 Task: Import a python file.
Action: Mouse moved to (149, 224)
Screenshot: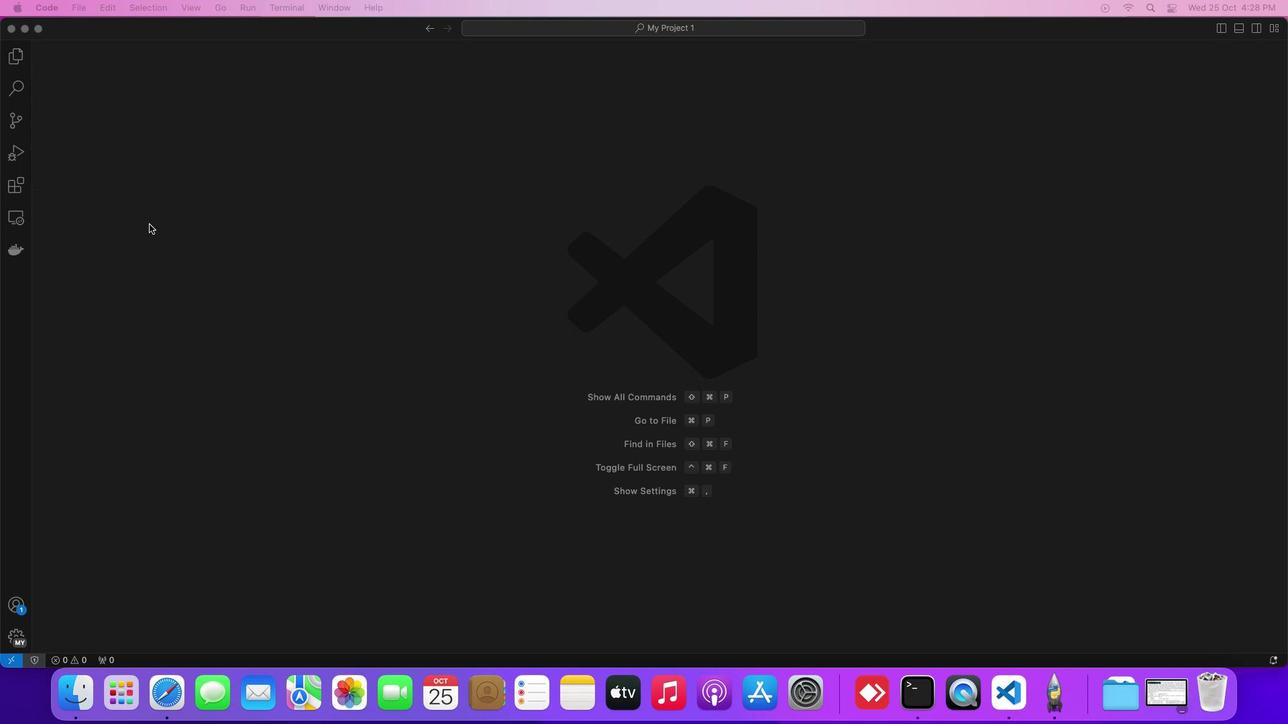 
Action: Mouse pressed left at (149, 224)
Screenshot: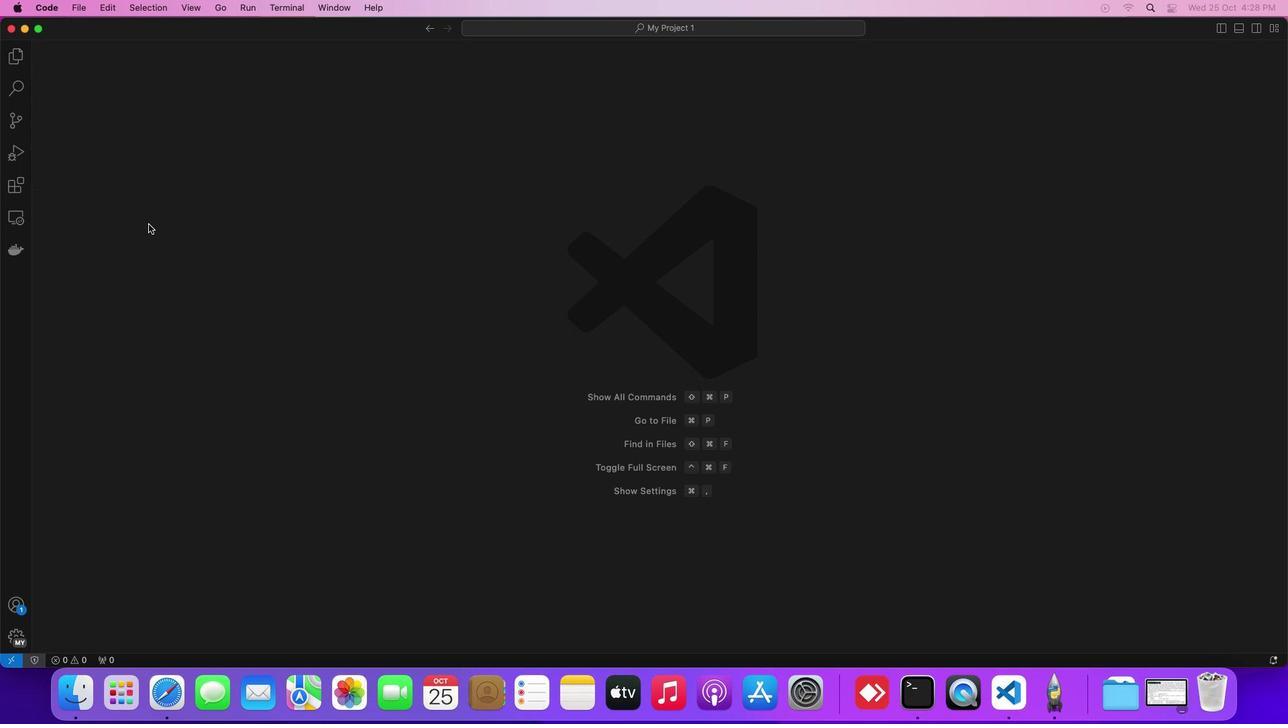 
Action: Mouse moved to (51, 6)
Screenshot: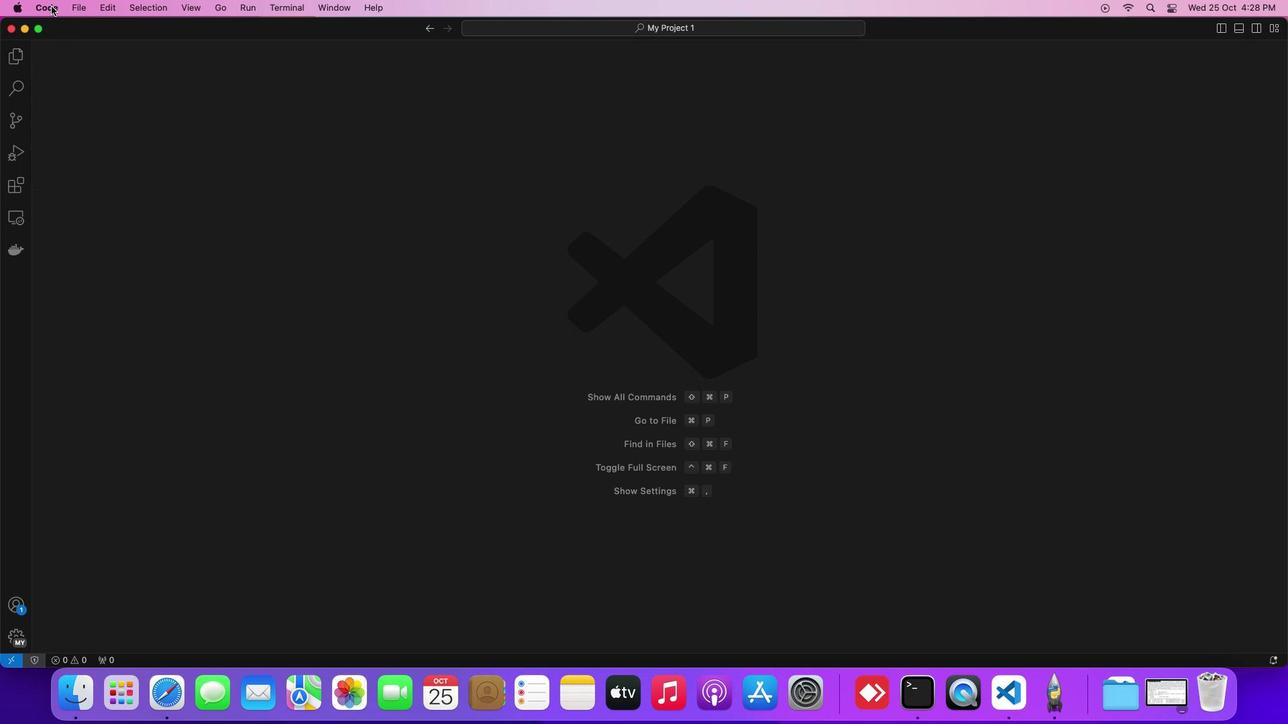 
Action: Mouse pressed left at (51, 6)
Screenshot: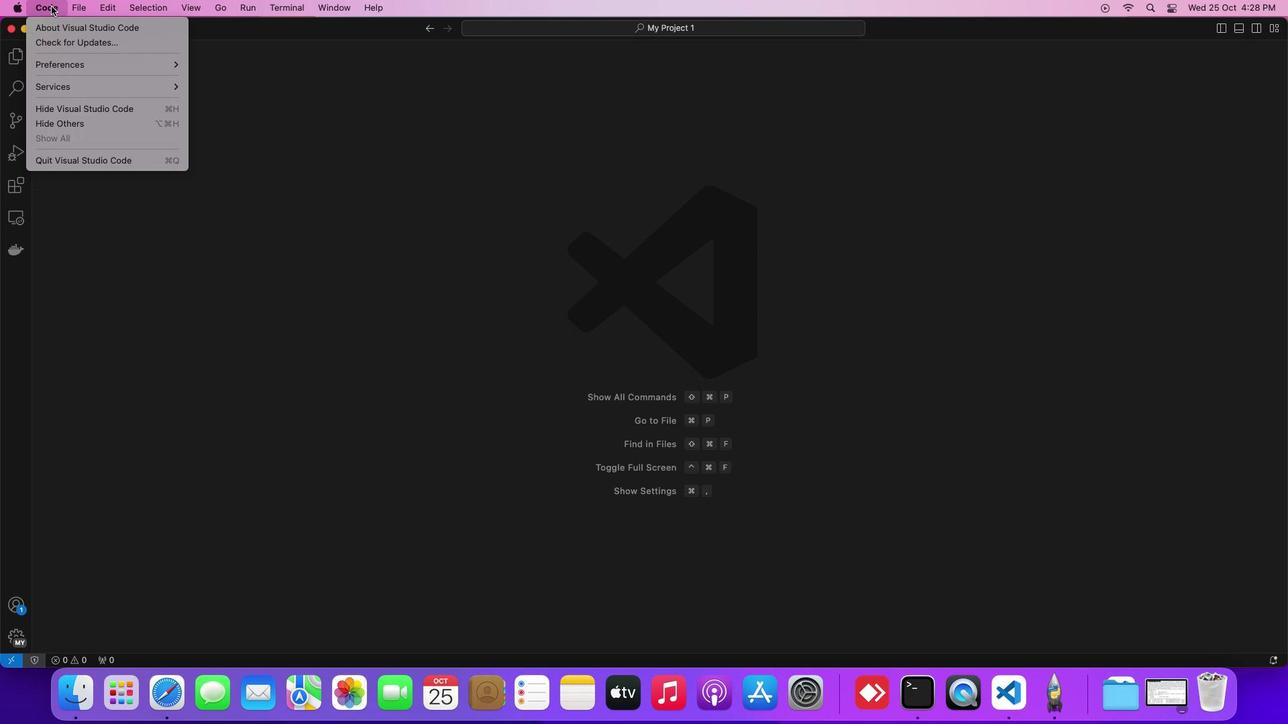 
Action: Mouse moved to (431, 185)
Screenshot: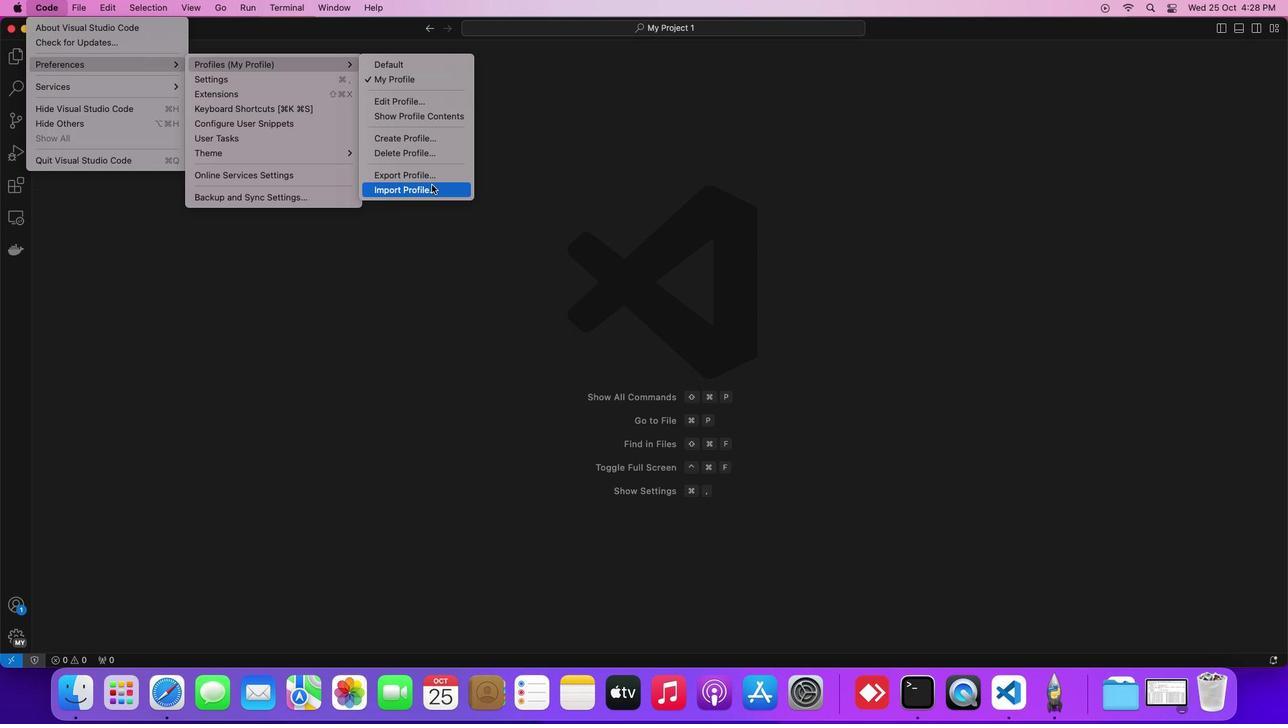 
Action: Mouse pressed left at (431, 185)
Screenshot: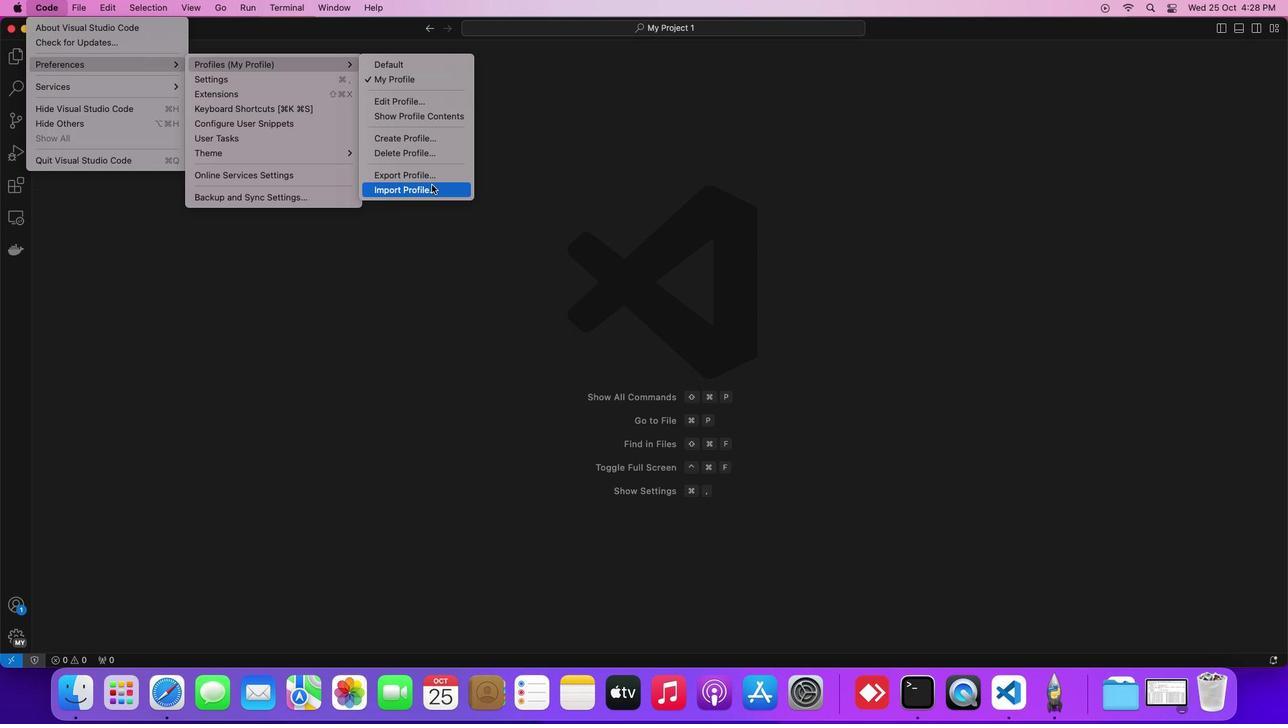 
Action: Mouse moved to (481, 83)
Screenshot: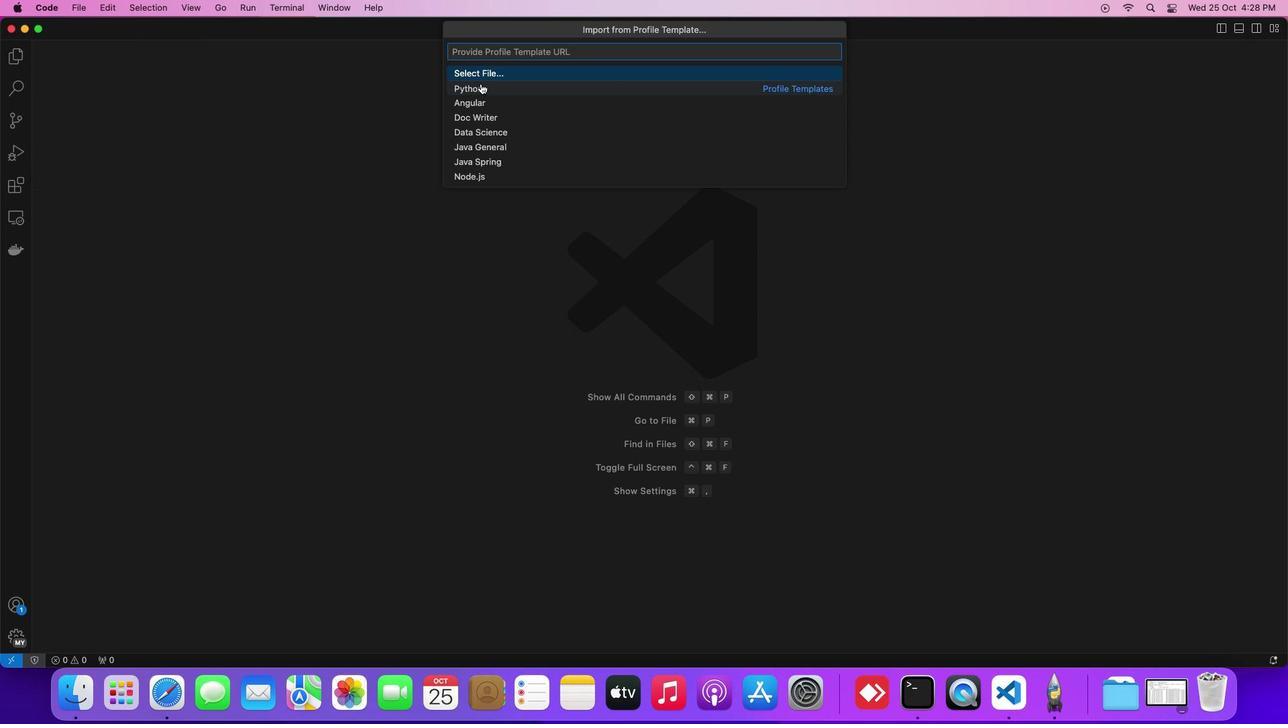
Action: Mouse pressed left at (481, 83)
Screenshot: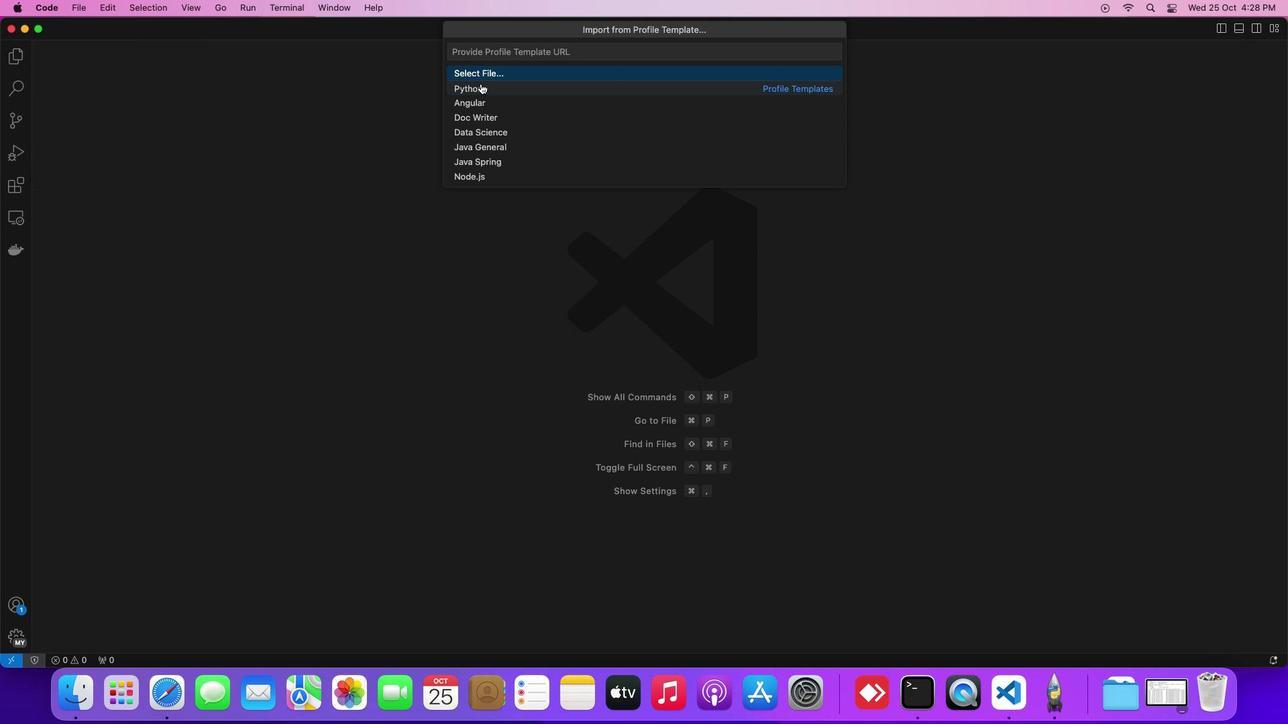 
Action: Mouse moved to (825, 55)
Screenshot: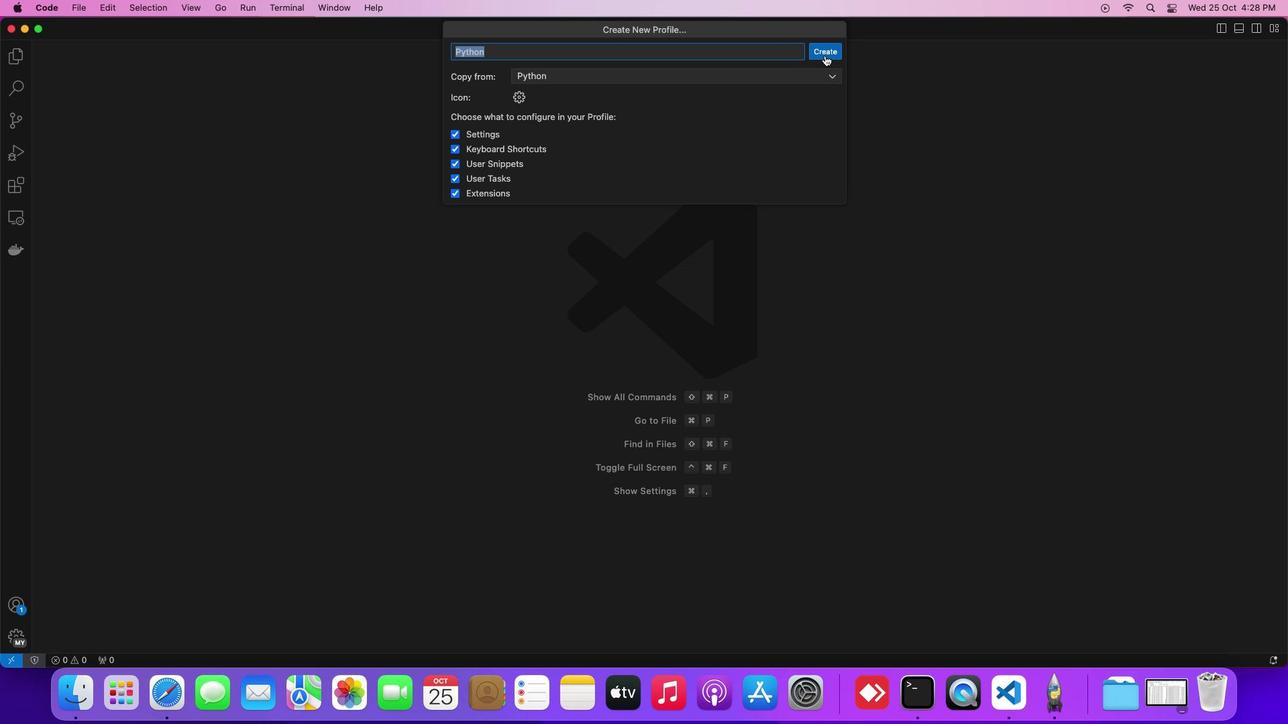 
Action: Mouse pressed left at (825, 55)
Screenshot: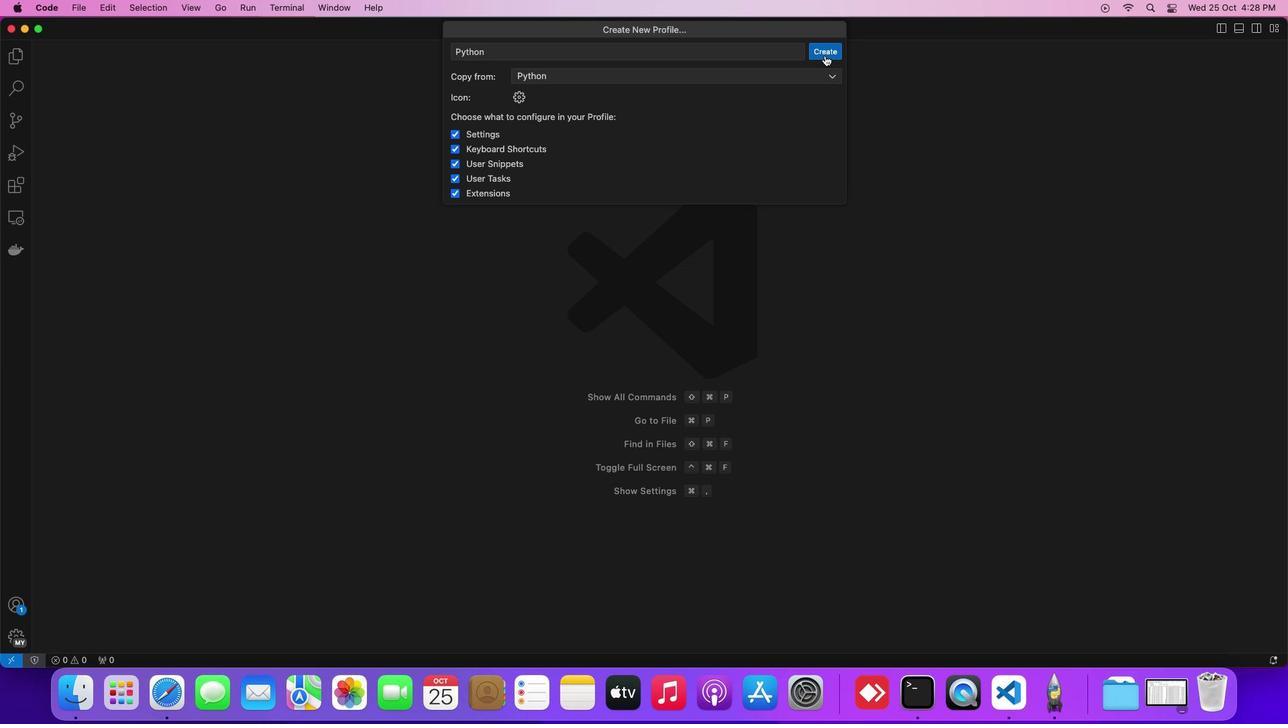 
Action: Mouse moved to (7, 280)
Screenshot: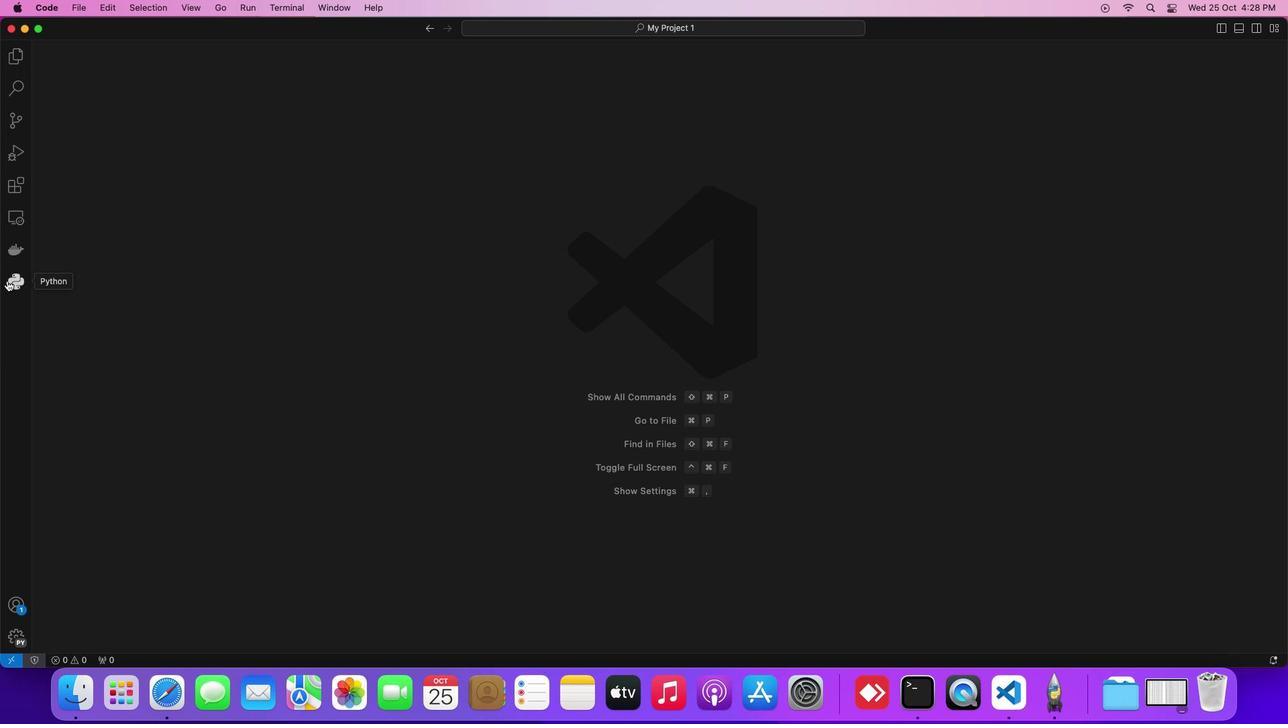 
Action: Mouse pressed left at (7, 280)
Screenshot: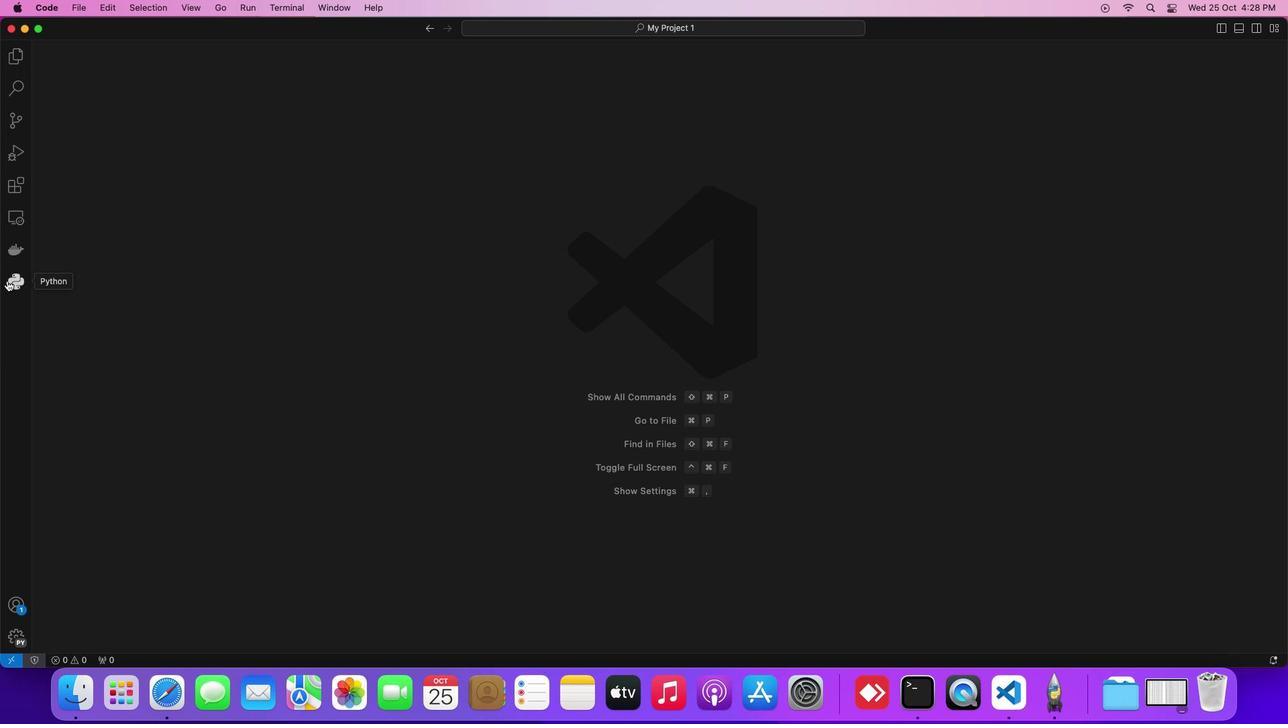 
Action: Mouse moved to (8, 277)
Screenshot: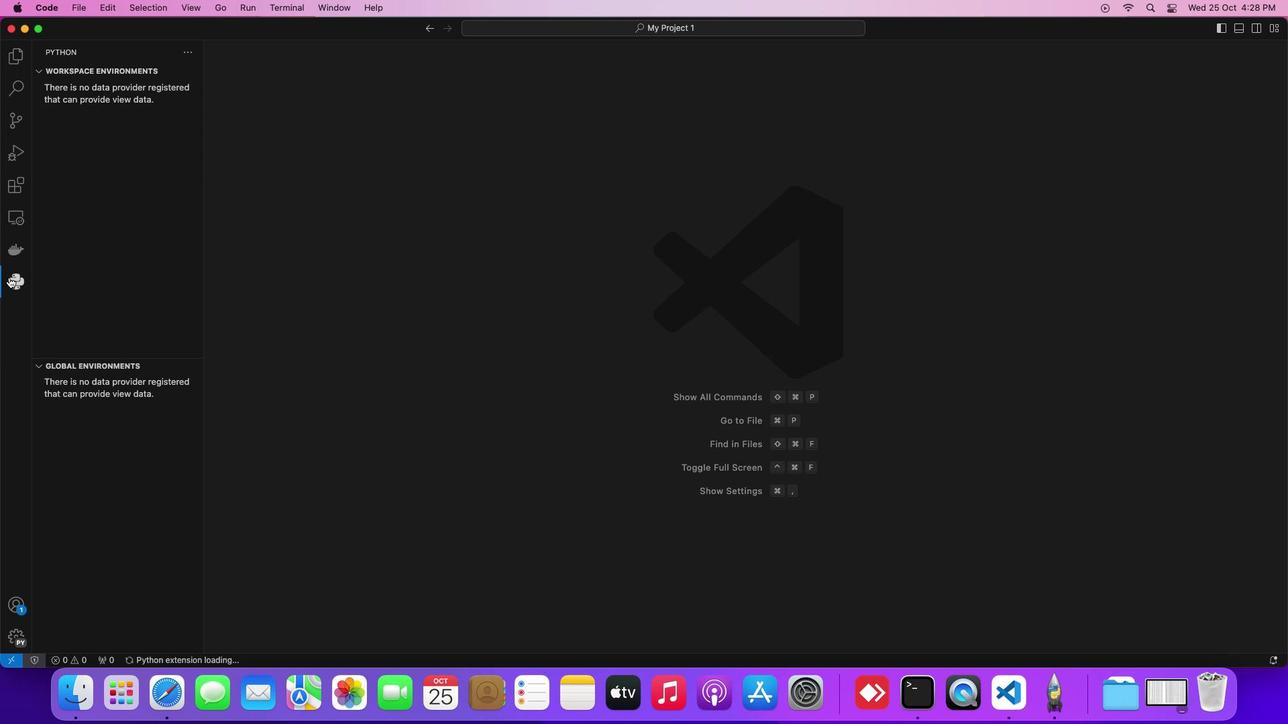 
